 Task: Configure branch protection rules for your main branch.
Action: Mouse moved to (770, 53)
Screenshot: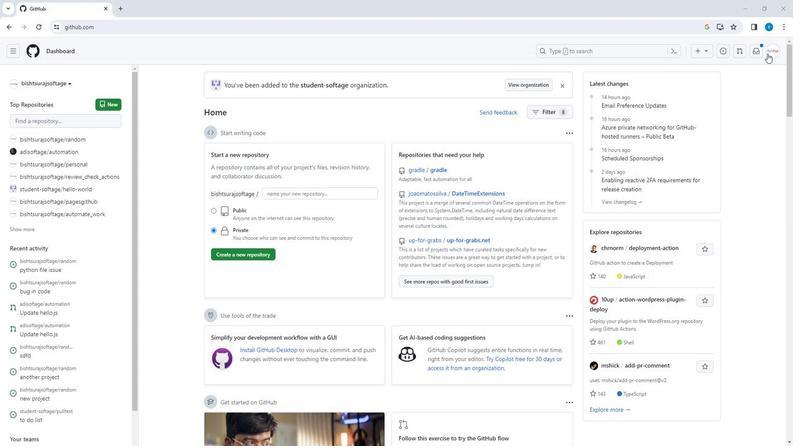 
Action: Mouse pressed left at (770, 53)
Screenshot: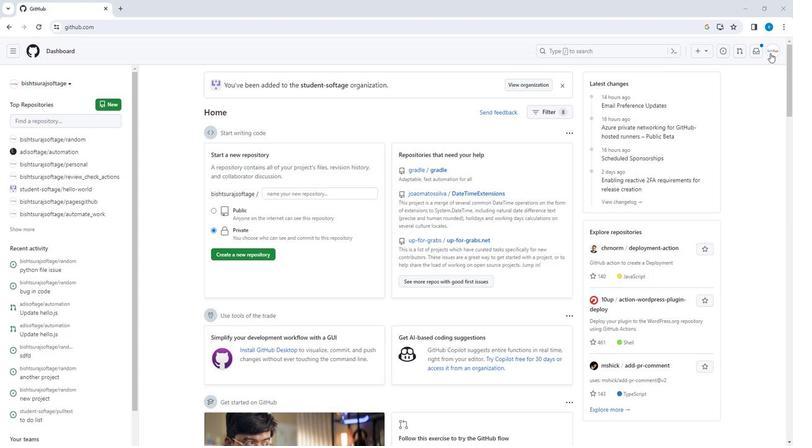 
Action: Mouse moved to (724, 114)
Screenshot: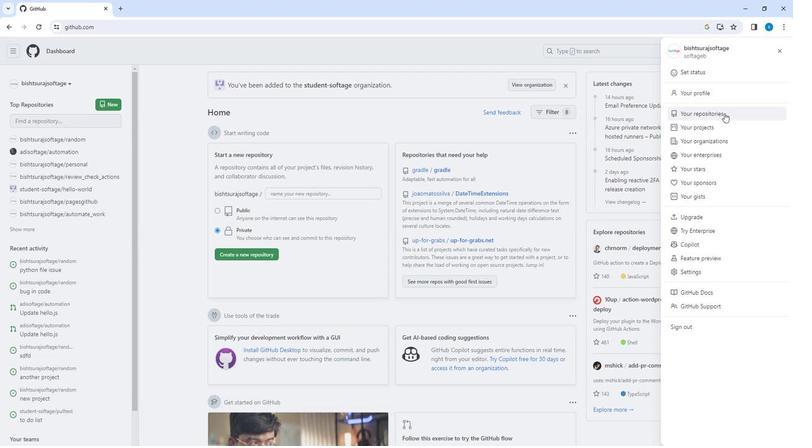 
Action: Mouse pressed left at (724, 114)
Screenshot: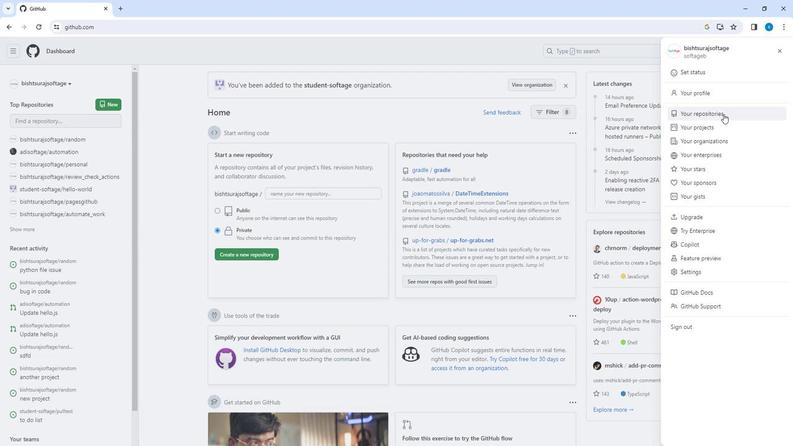 
Action: Mouse moved to (450, 231)
Screenshot: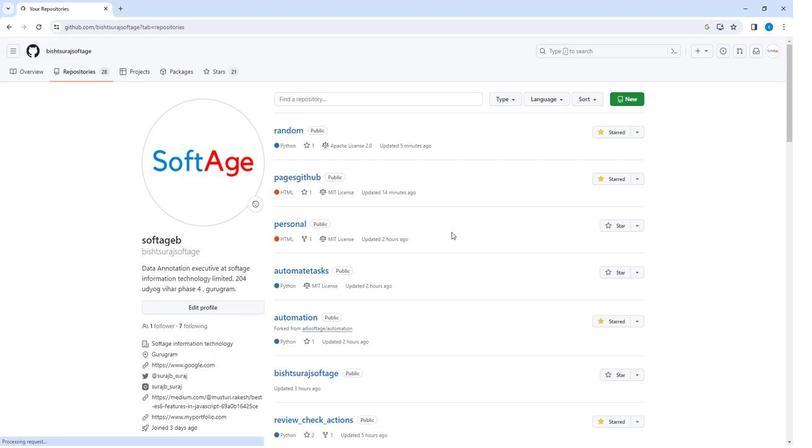 
Action: Mouse scrolled (450, 231) with delta (0, 0)
Screenshot: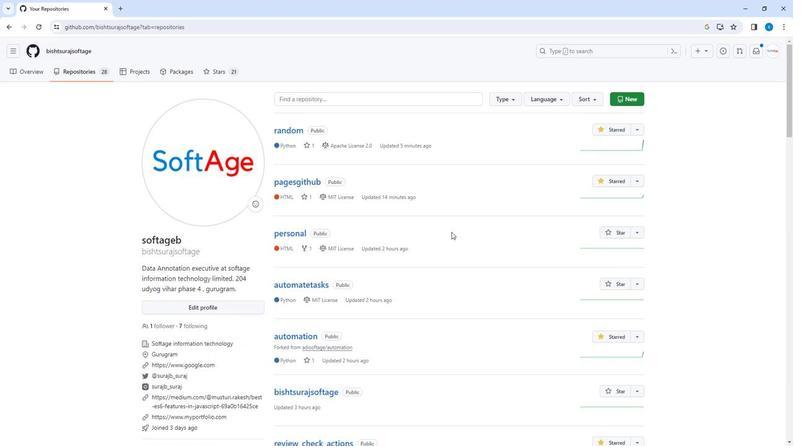 
Action: Mouse scrolled (450, 231) with delta (0, 0)
Screenshot: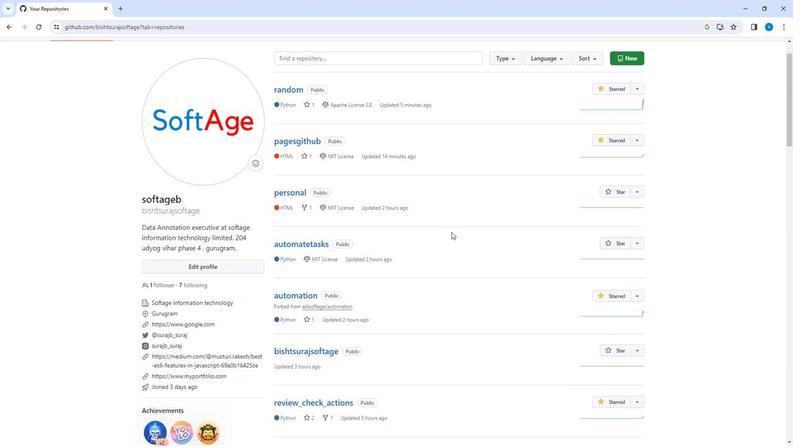 
Action: Mouse moved to (450, 231)
Screenshot: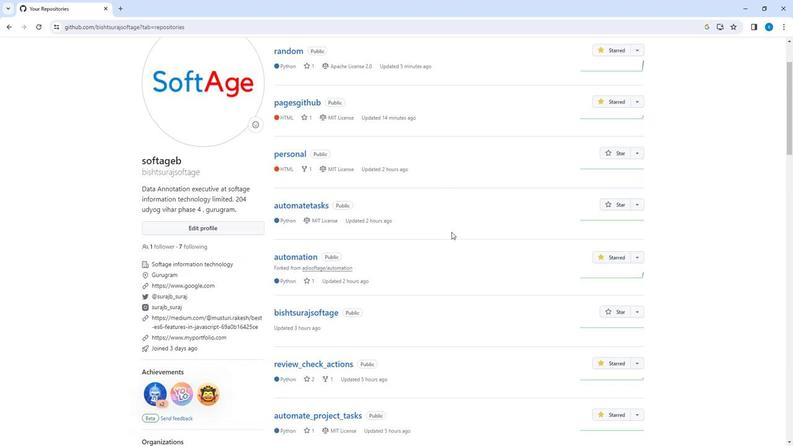 
Action: Mouse scrolled (450, 231) with delta (0, 0)
Screenshot: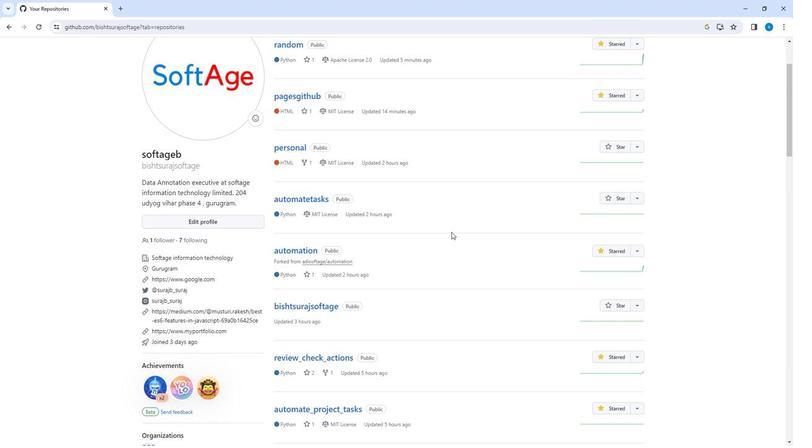 
Action: Mouse scrolled (450, 231) with delta (0, 0)
Screenshot: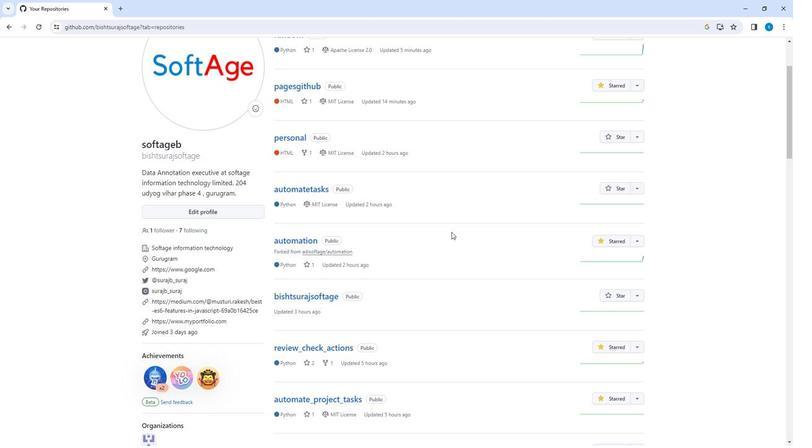 
Action: Mouse scrolled (450, 231) with delta (0, 0)
Screenshot: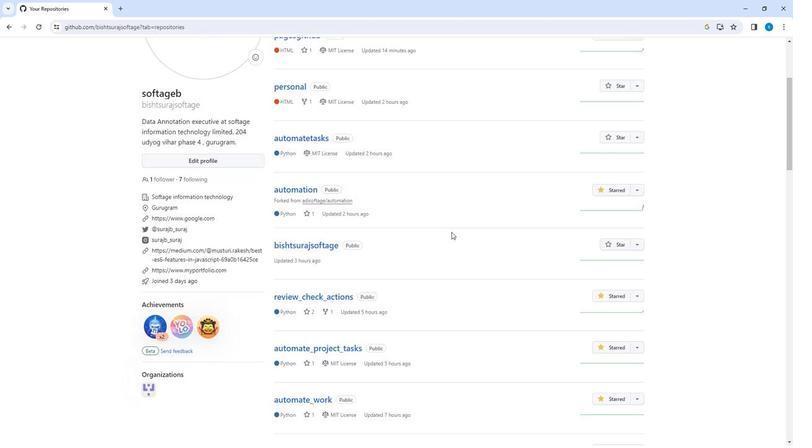 
Action: Mouse scrolled (450, 231) with delta (0, 0)
Screenshot: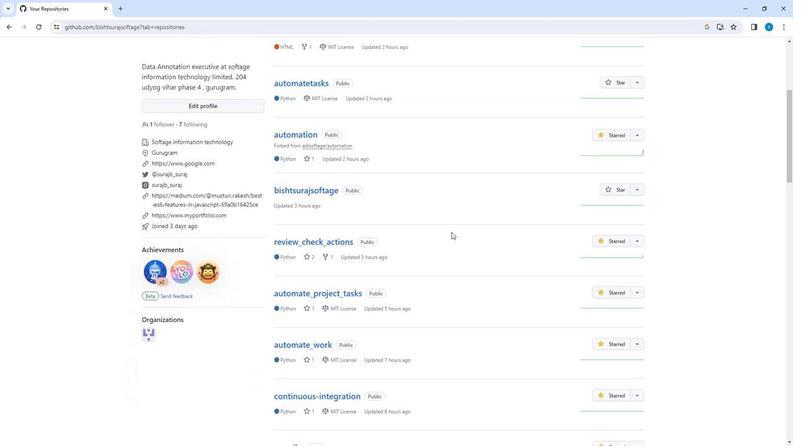 
Action: Mouse scrolled (450, 231) with delta (0, 0)
Screenshot: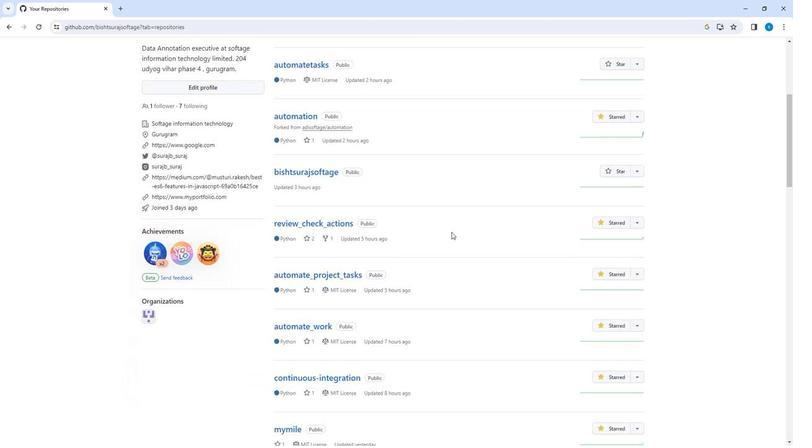 
Action: Mouse scrolled (450, 231) with delta (0, 0)
Screenshot: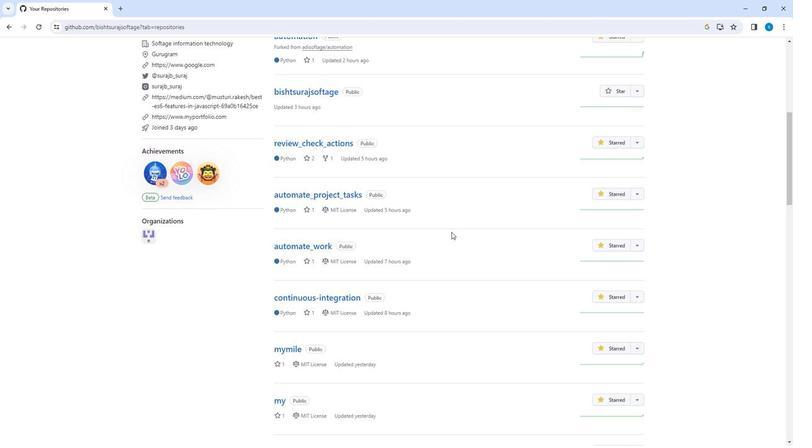 
Action: Mouse scrolled (450, 231) with delta (0, 0)
Screenshot: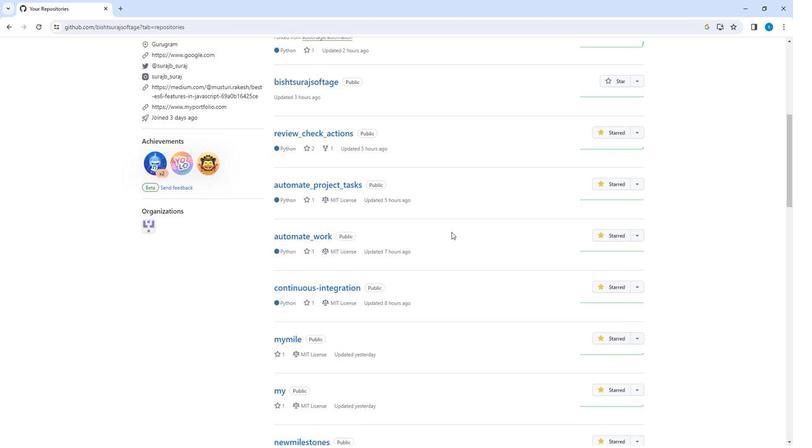 
Action: Mouse scrolled (450, 231) with delta (0, 0)
Screenshot: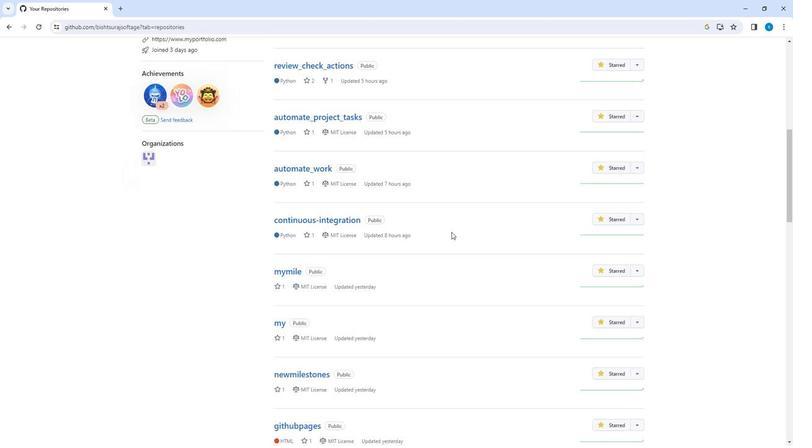 
Action: Mouse scrolled (450, 231) with delta (0, 0)
Screenshot: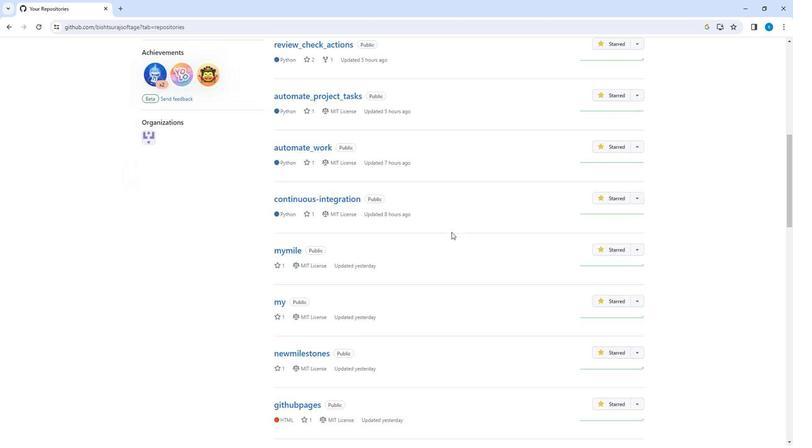 
Action: Mouse scrolled (450, 231) with delta (0, 0)
Screenshot: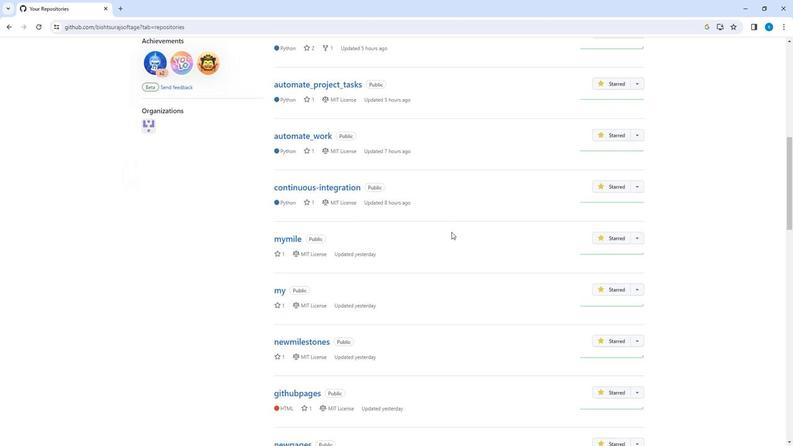 
Action: Mouse moved to (298, 283)
Screenshot: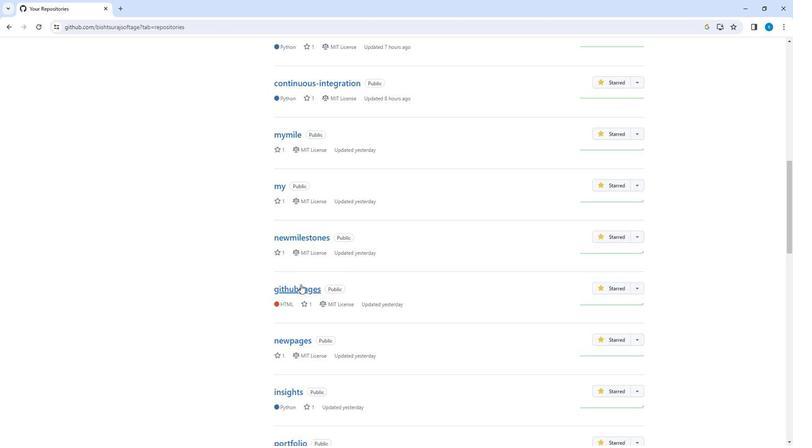 
Action: Mouse pressed left at (298, 283)
Screenshot: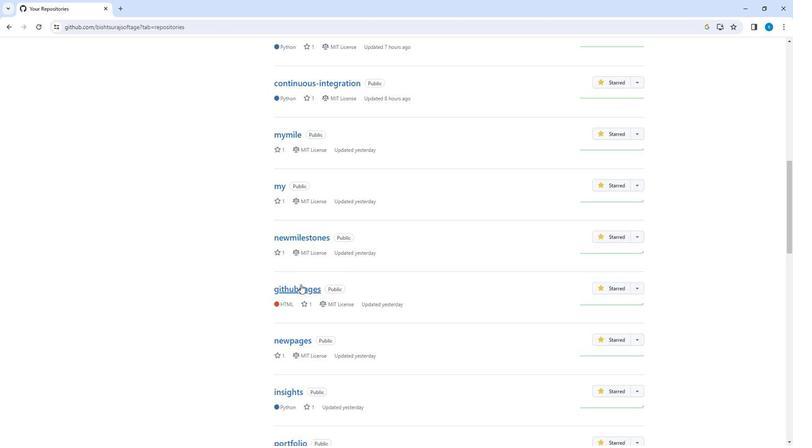 
Action: Mouse moved to (338, 75)
Screenshot: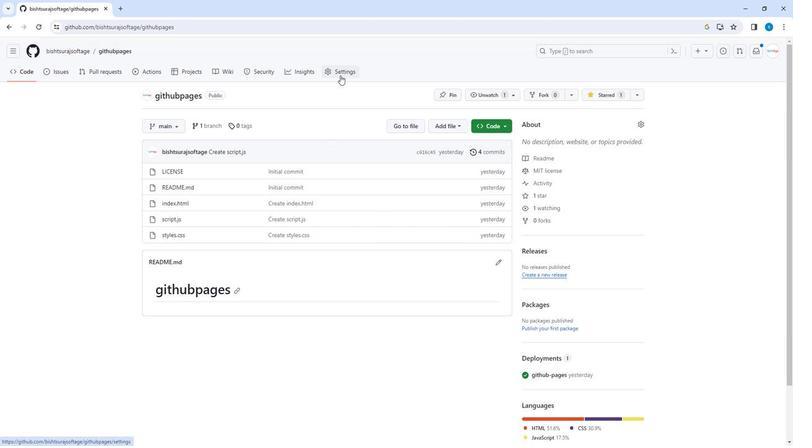 
Action: Mouse pressed left at (338, 75)
Screenshot: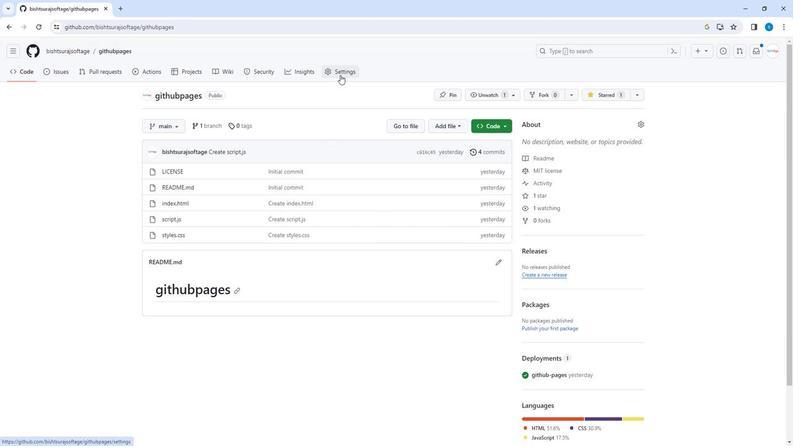 
Action: Mouse moved to (183, 188)
Screenshot: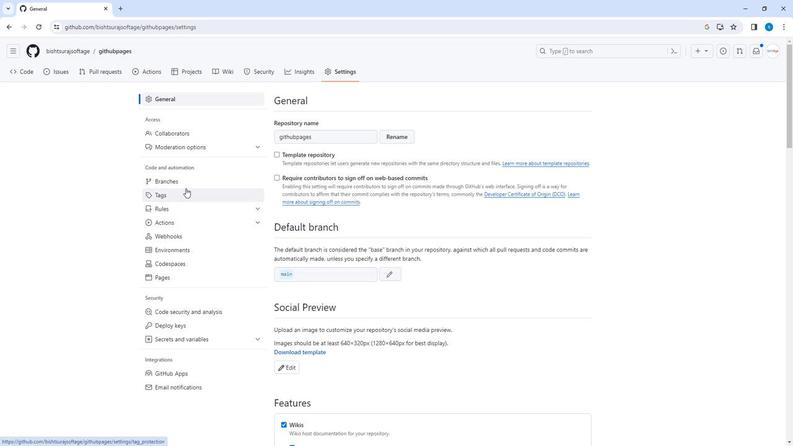 
Action: Mouse pressed left at (183, 188)
Screenshot: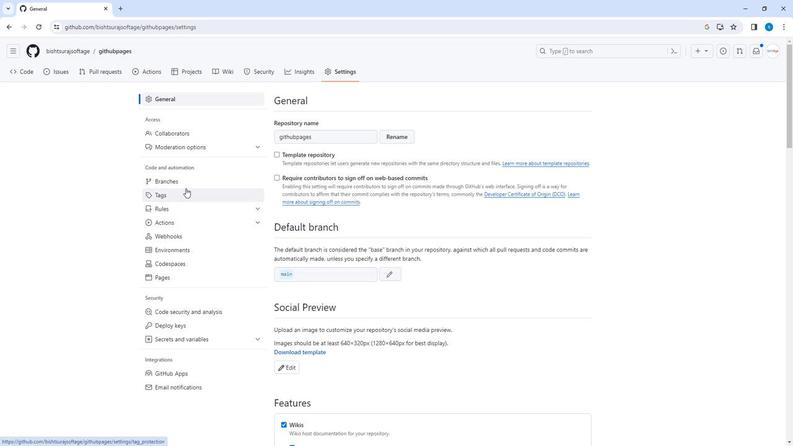 
Action: Mouse moved to (183, 182)
Screenshot: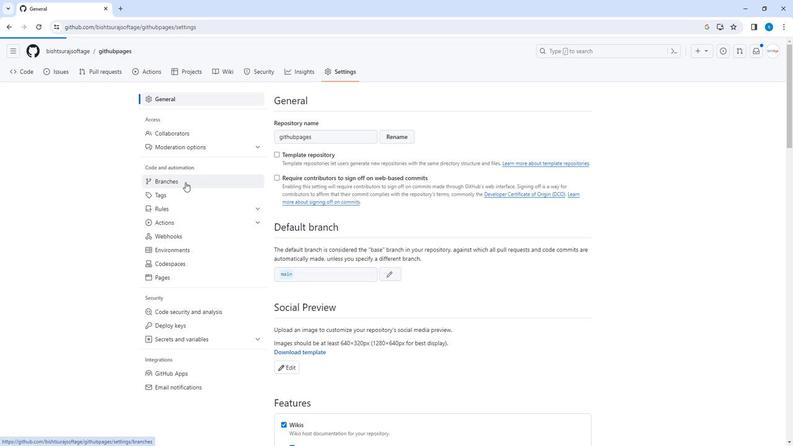
Action: Mouse pressed left at (183, 182)
Screenshot: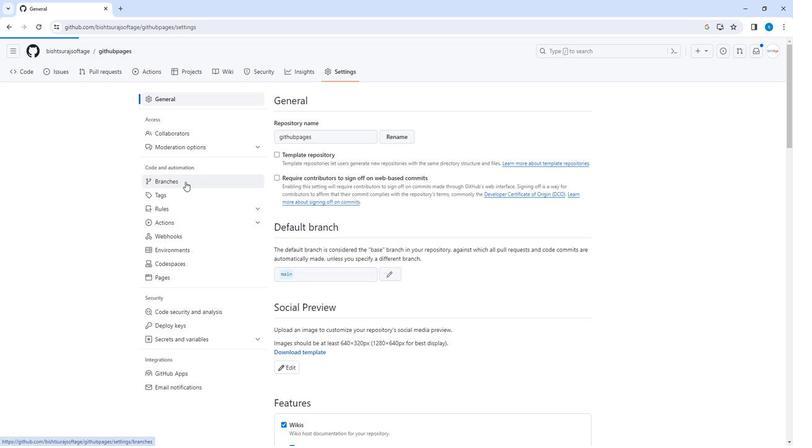 
Action: Mouse pressed left at (183, 182)
Screenshot: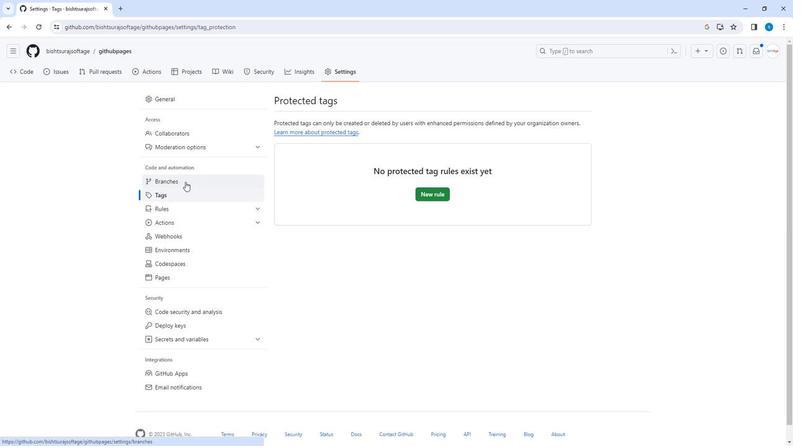 
Action: Mouse moved to (315, 154)
Screenshot: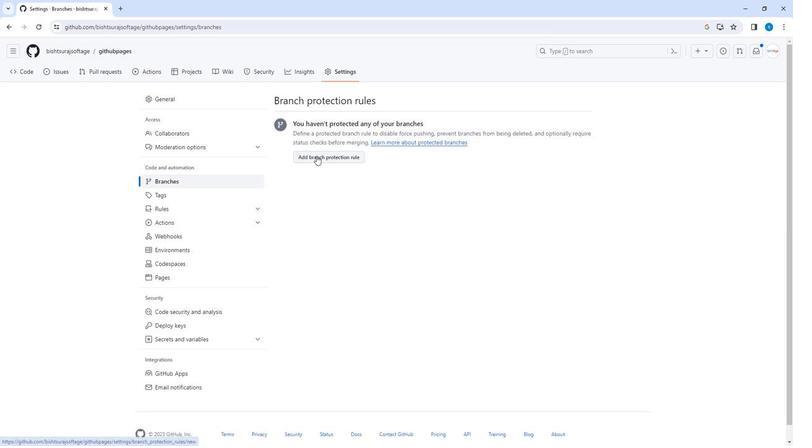 
Action: Mouse pressed left at (315, 154)
Screenshot: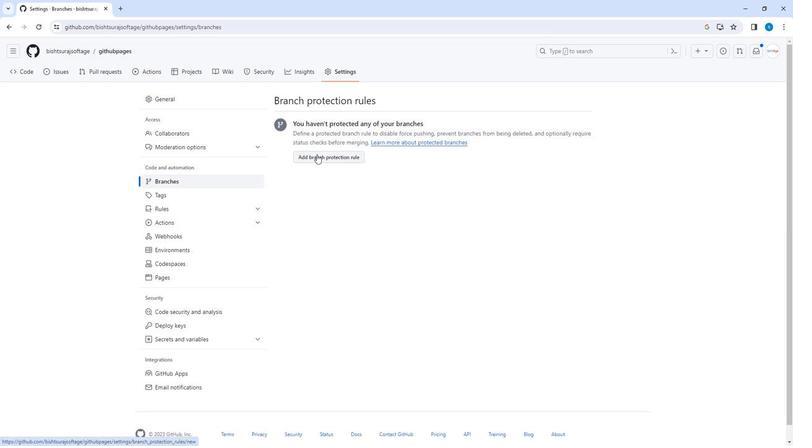 
Action: Mouse moved to (302, 223)
Screenshot: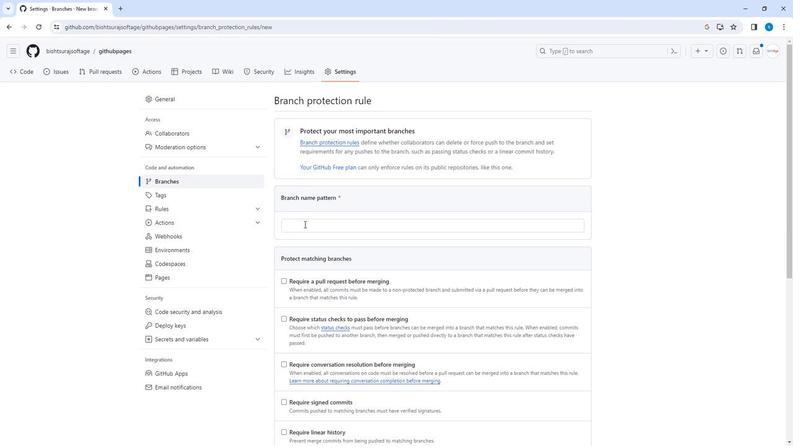 
Action: Mouse pressed left at (302, 223)
Screenshot: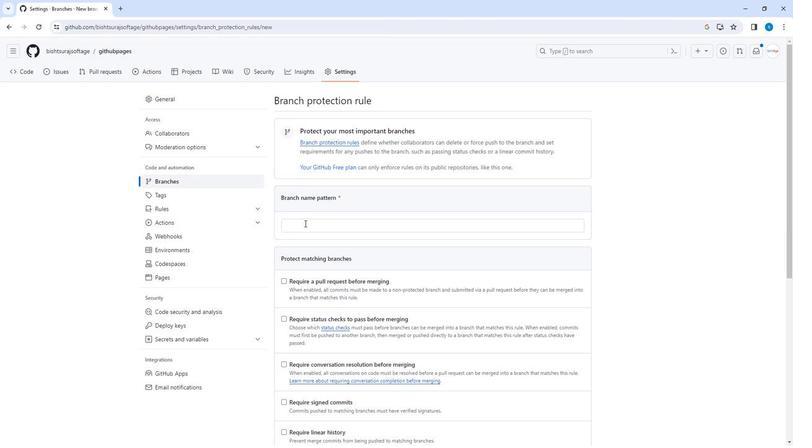 
Action: Mouse moved to (285, 282)
Screenshot: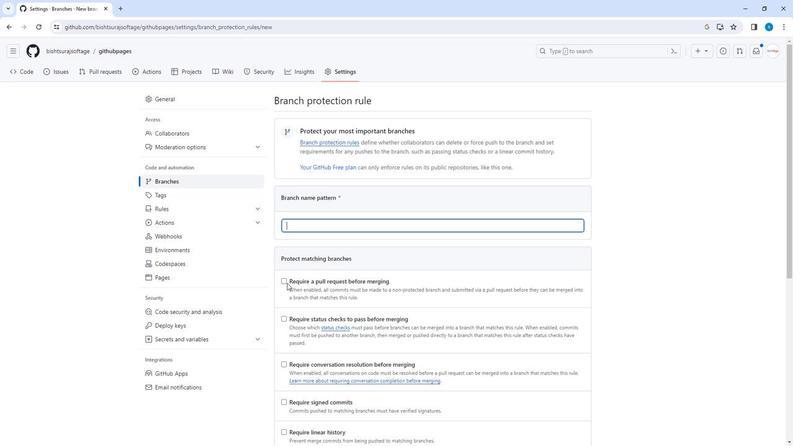 
Action: Mouse pressed left at (285, 282)
Screenshot: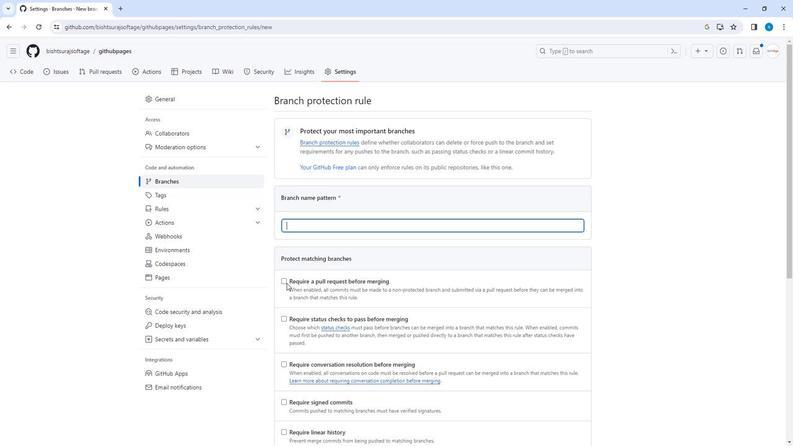 
Action: Mouse moved to (306, 222)
Screenshot: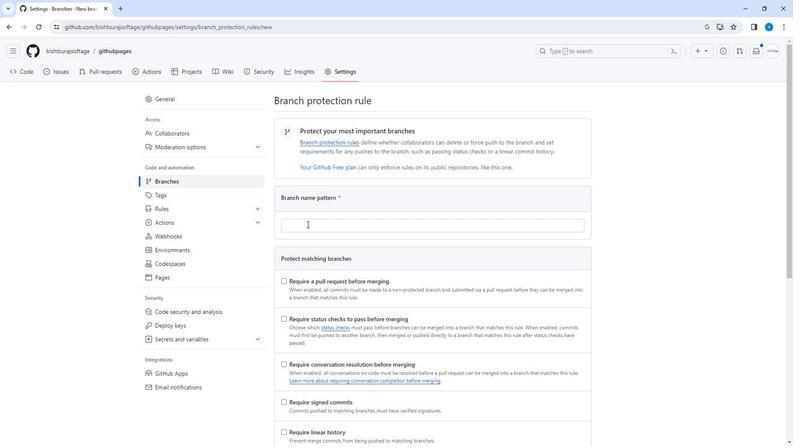 
Action: Mouse pressed left at (306, 222)
Screenshot: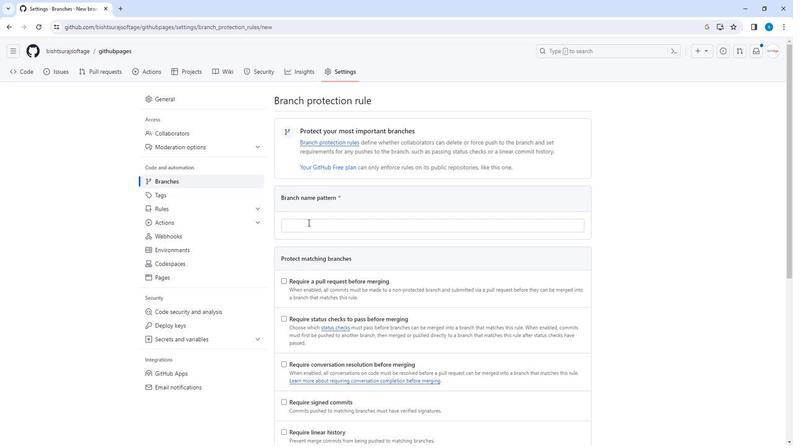 
Action: Key pressed ab
Screenshot: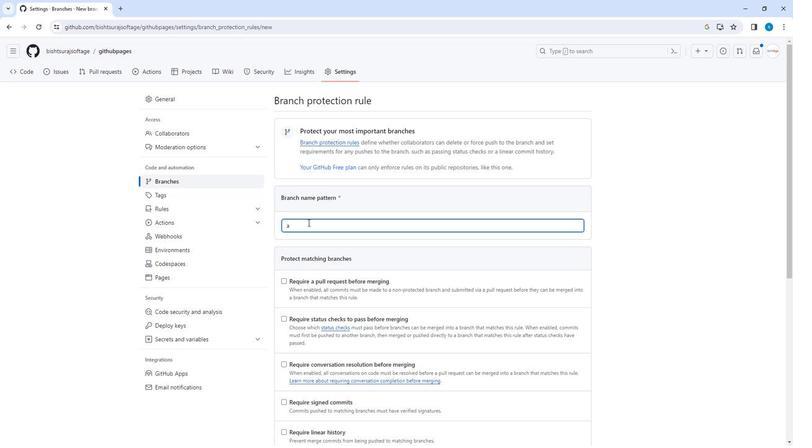 
Action: Mouse scrolled (306, 222) with delta (0, 0)
Screenshot: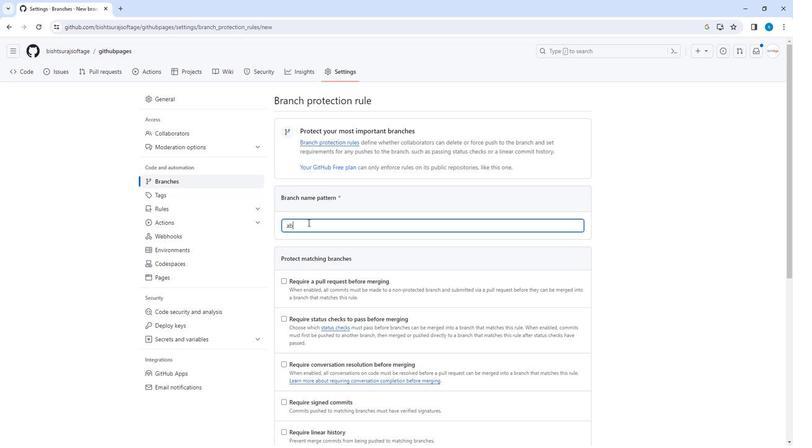 
Action: Mouse scrolled (306, 222) with delta (0, 0)
Screenshot: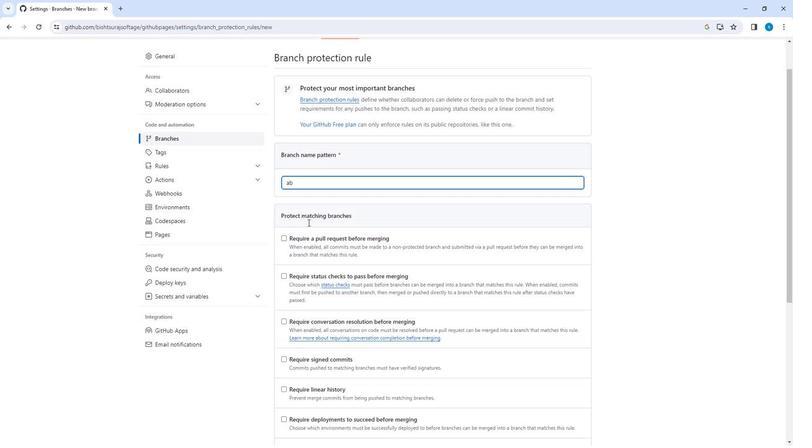 
Action: Mouse moved to (283, 195)
Screenshot: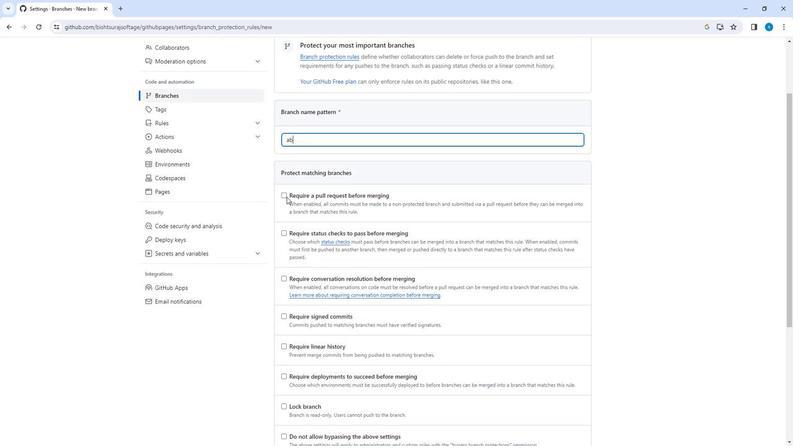 
Action: Mouse pressed left at (283, 195)
Screenshot: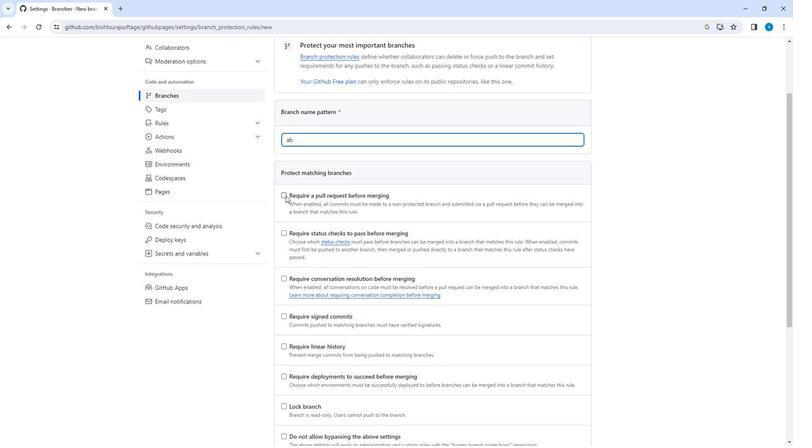 
Action: Mouse moved to (289, 268)
Screenshot: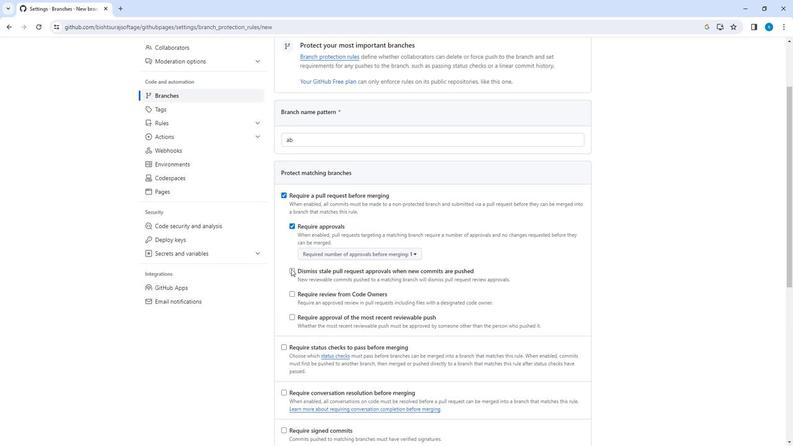 
Action: Mouse pressed left at (289, 268)
Screenshot: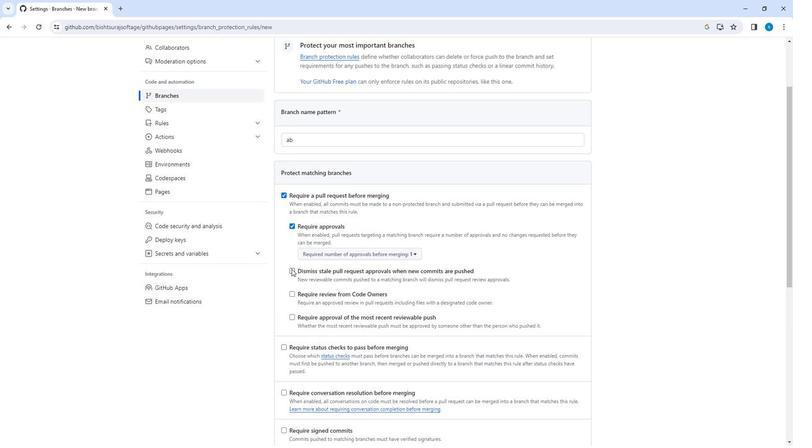 
Action: Mouse moved to (291, 296)
Screenshot: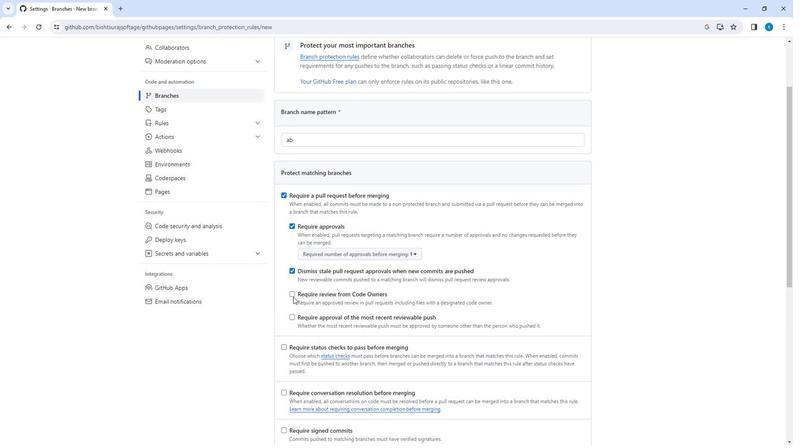 
Action: Mouse pressed left at (291, 296)
Screenshot: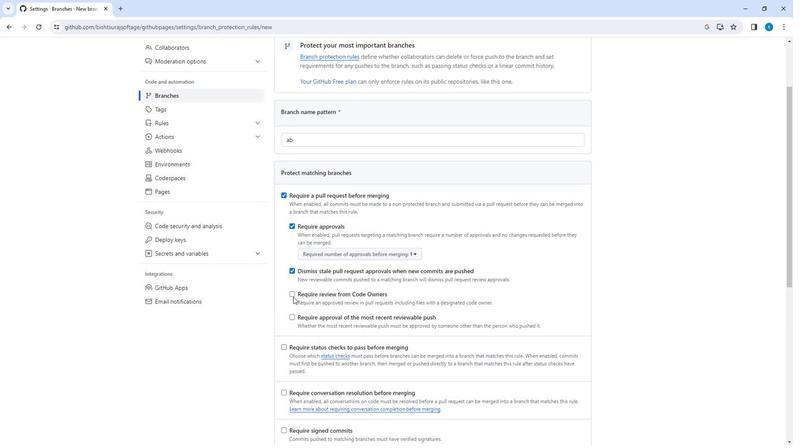 
Action: Mouse moved to (288, 314)
Screenshot: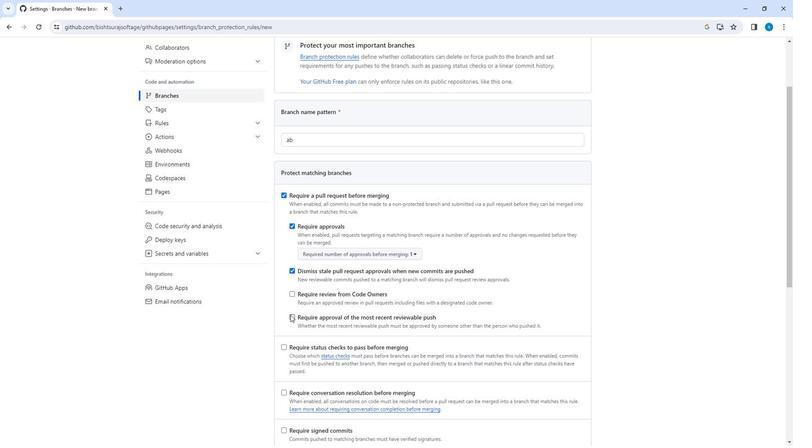 
Action: Mouse pressed left at (288, 314)
Screenshot: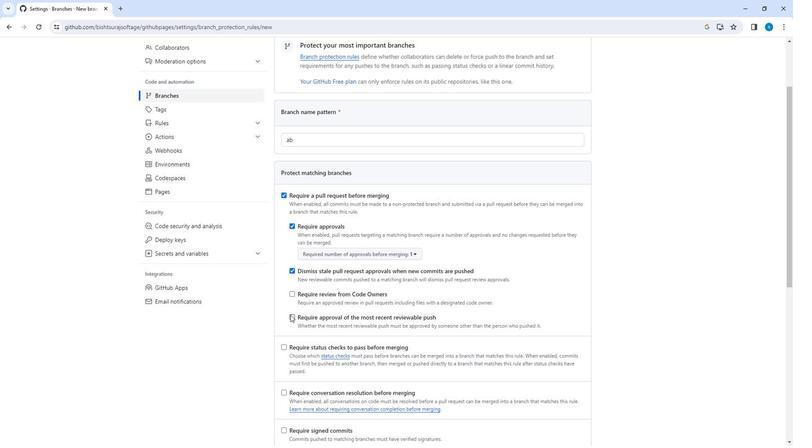 
Action: Mouse moved to (292, 311)
Screenshot: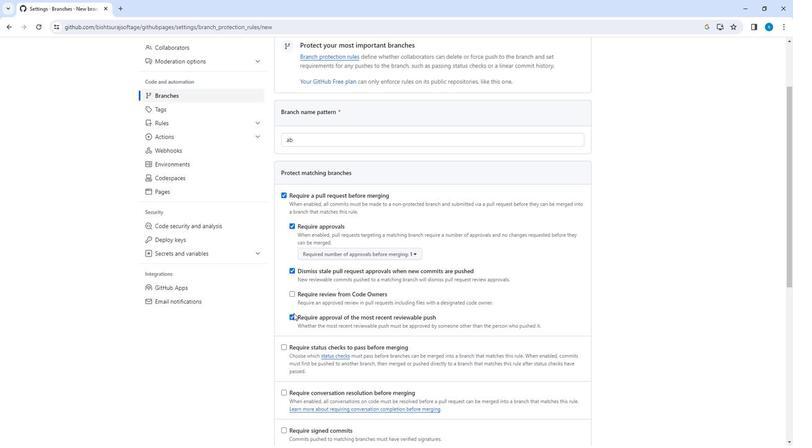 
Action: Mouse scrolled (292, 311) with delta (0, 0)
Screenshot: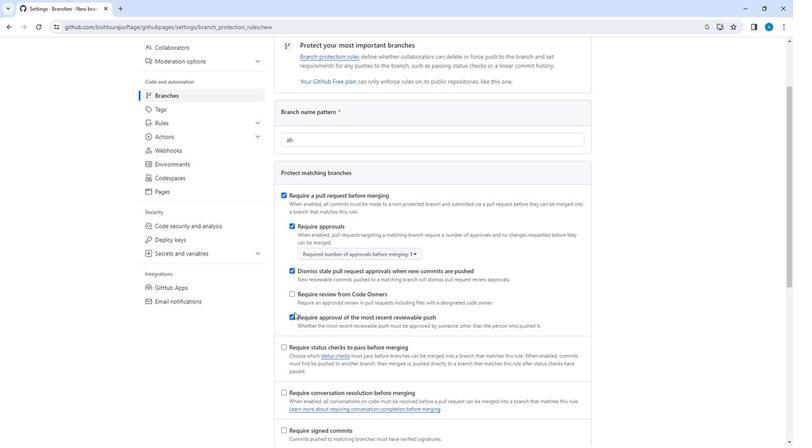 
Action: Mouse scrolled (292, 311) with delta (0, 0)
Screenshot: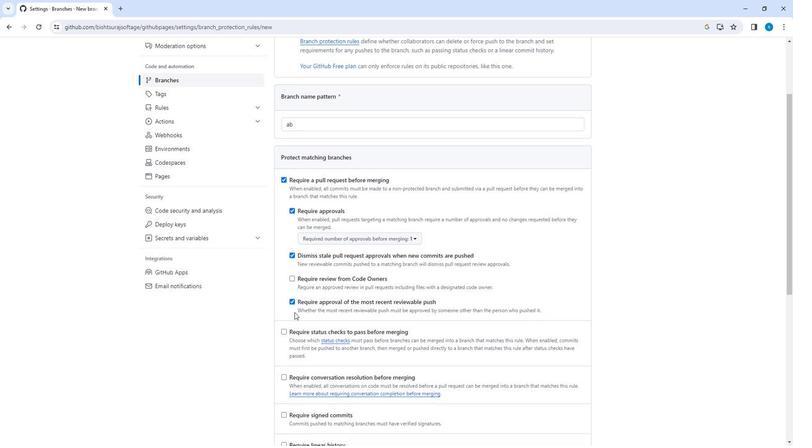 
Action: Mouse moved to (282, 307)
Screenshot: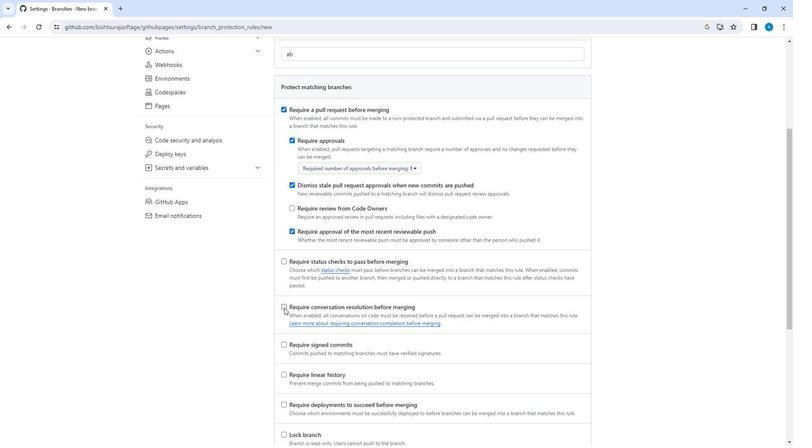 
Action: Mouse pressed left at (282, 307)
Screenshot: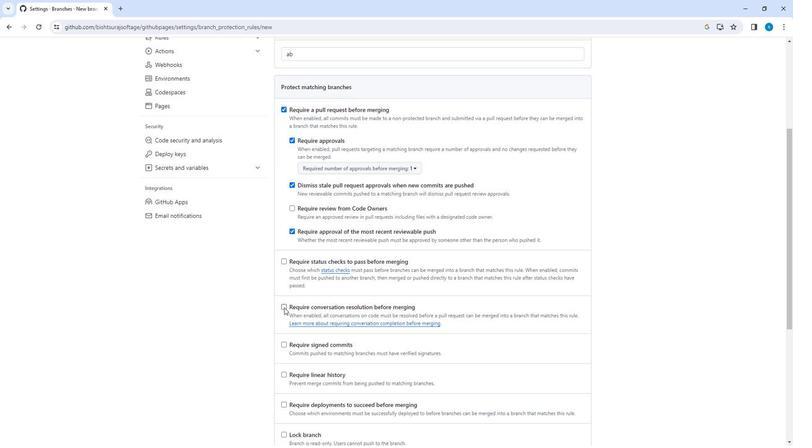 
Action: Mouse moved to (301, 313)
Screenshot: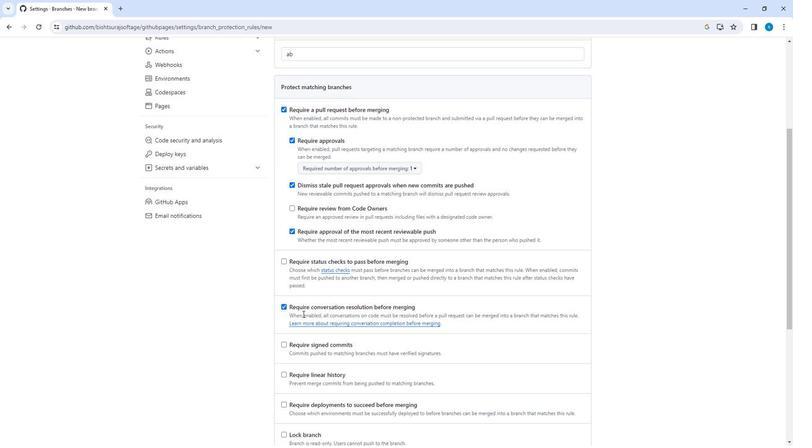 
Action: Mouse scrolled (301, 312) with delta (0, 0)
Screenshot: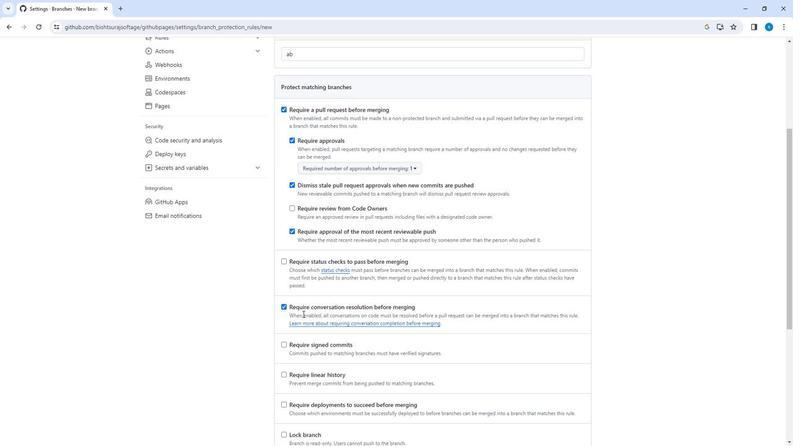 
Action: Mouse scrolled (301, 312) with delta (0, 0)
Screenshot: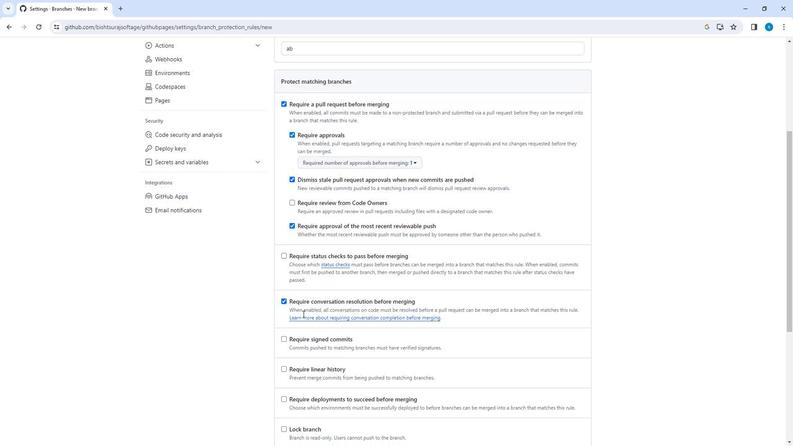
Action: Mouse moved to (280, 288)
Screenshot: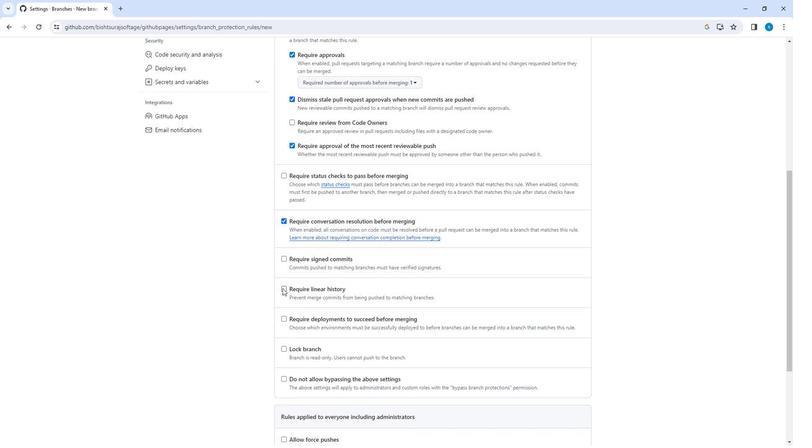 
Action: Mouse pressed left at (280, 288)
Screenshot: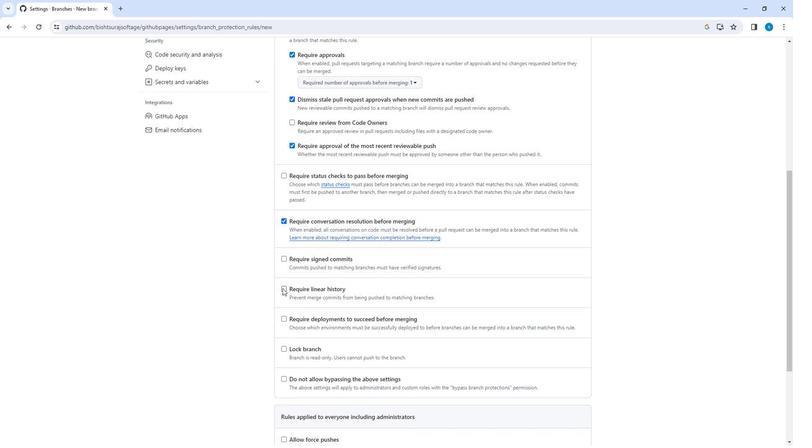 
Action: Mouse moved to (280, 288)
Screenshot: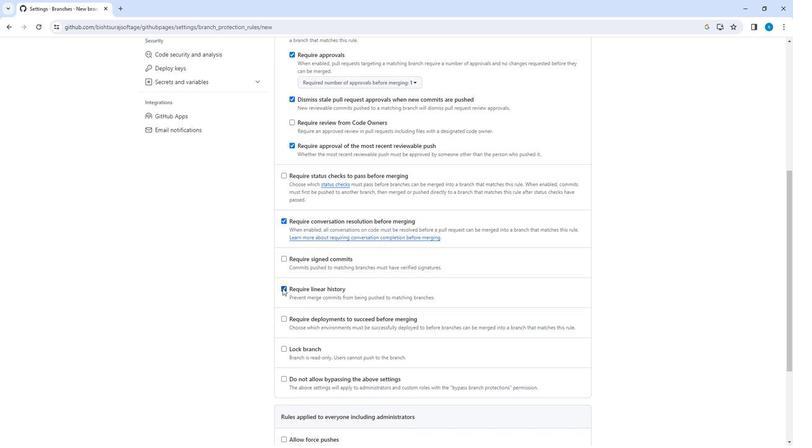 
Action: Mouse scrolled (280, 287) with delta (0, 0)
Screenshot: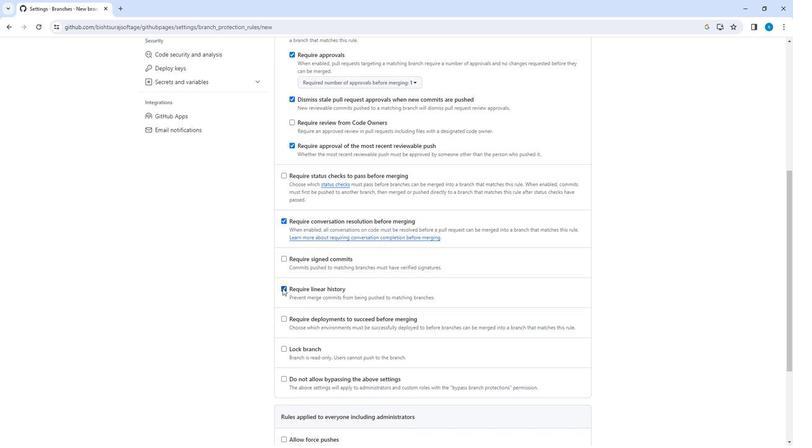 
Action: Mouse scrolled (280, 287) with delta (0, 0)
Screenshot: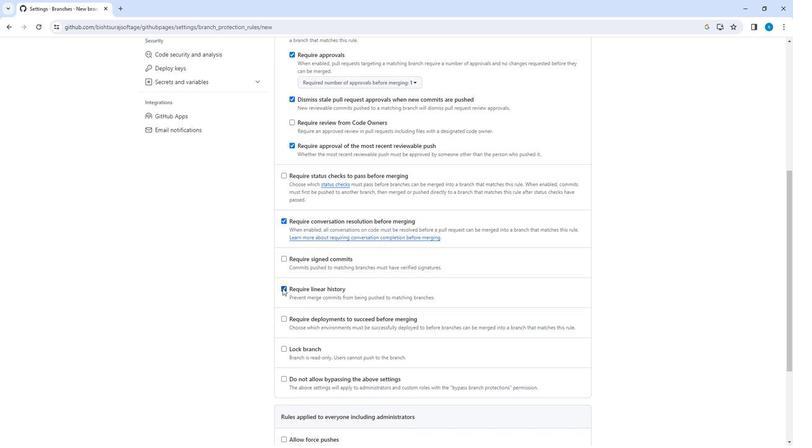 
Action: Mouse scrolled (280, 287) with delta (0, 0)
Screenshot: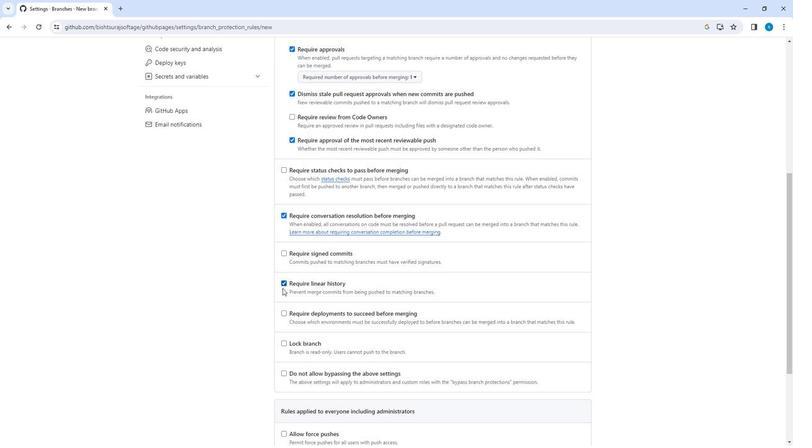 
Action: Mouse moved to (285, 252)
Screenshot: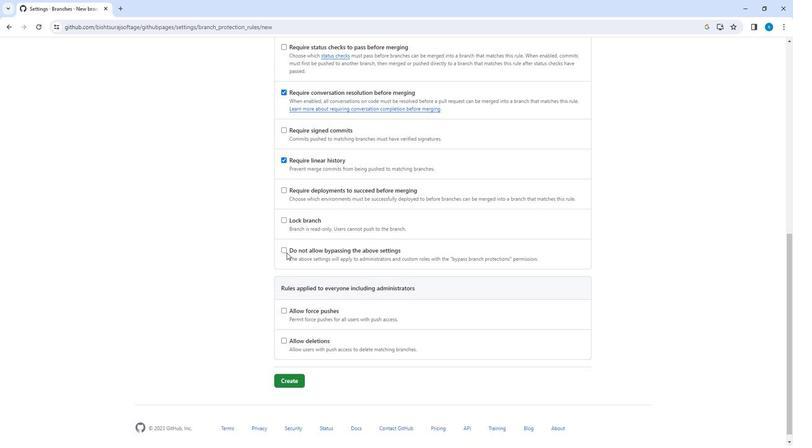
Action: Mouse pressed left at (285, 252)
Screenshot: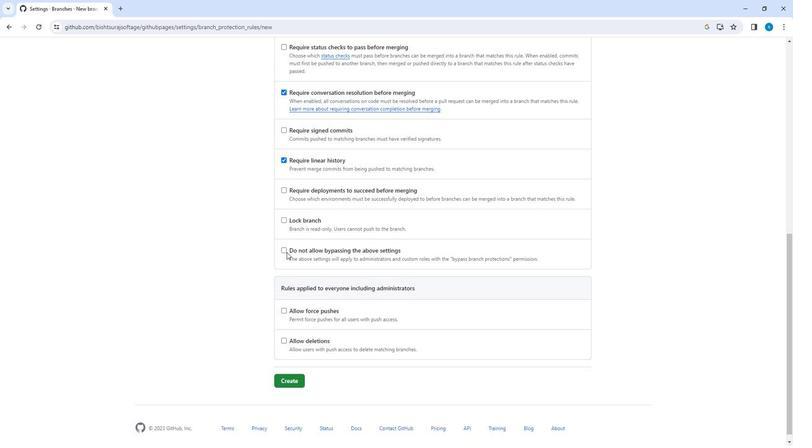 
Action: Mouse moved to (281, 249)
Screenshot: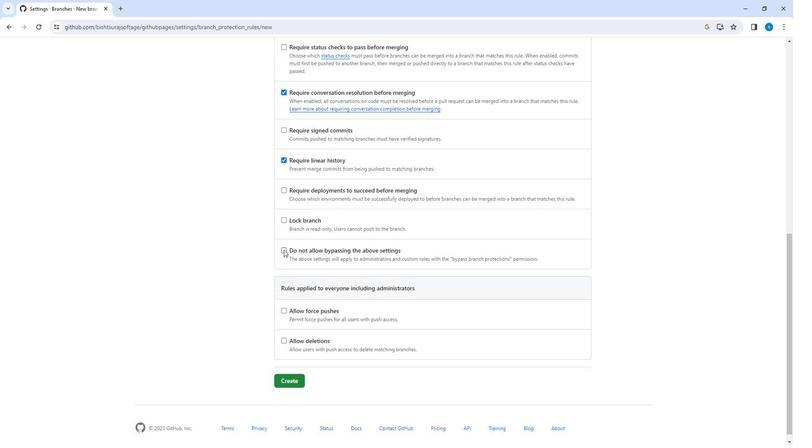 
Action: Mouse pressed left at (281, 249)
Screenshot: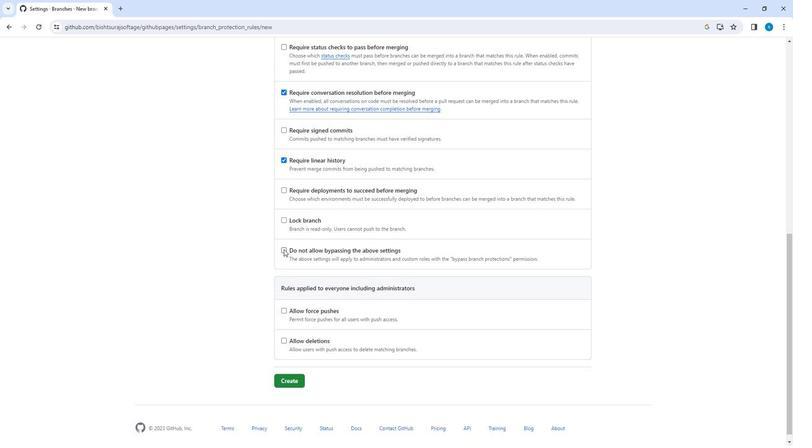 
Action: Mouse moved to (289, 373)
Screenshot: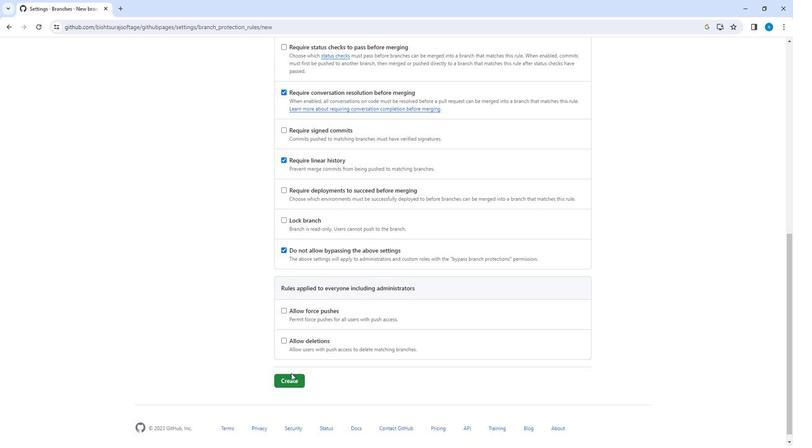 
Action: Mouse pressed left at (289, 373)
Screenshot: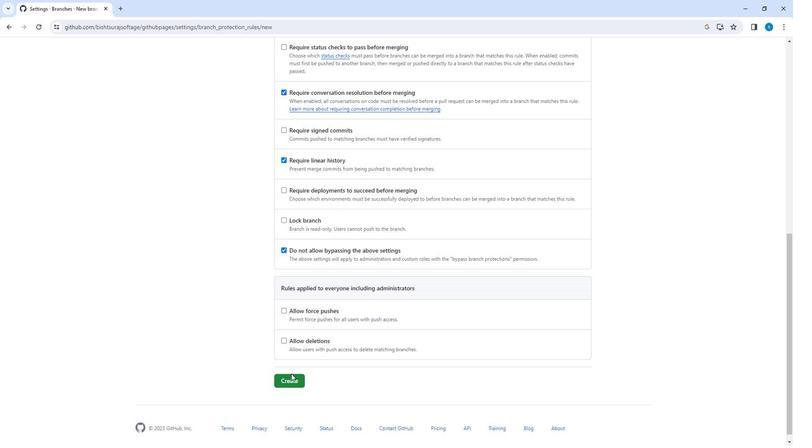 
Action: Mouse moved to (289, 374)
Screenshot: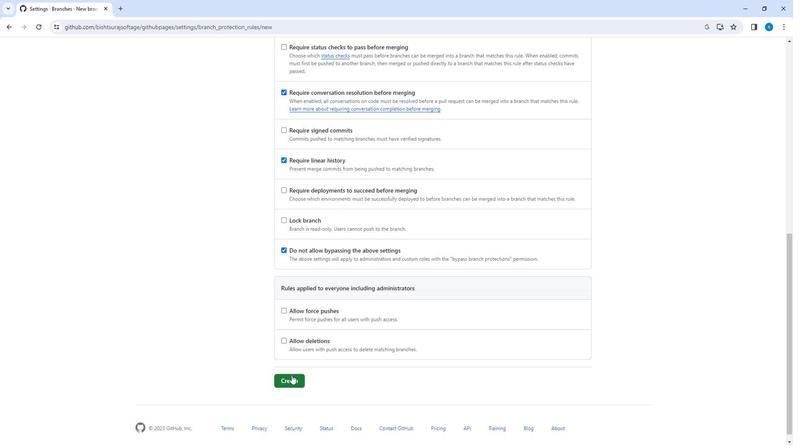 
Action: Mouse pressed left at (289, 374)
Screenshot: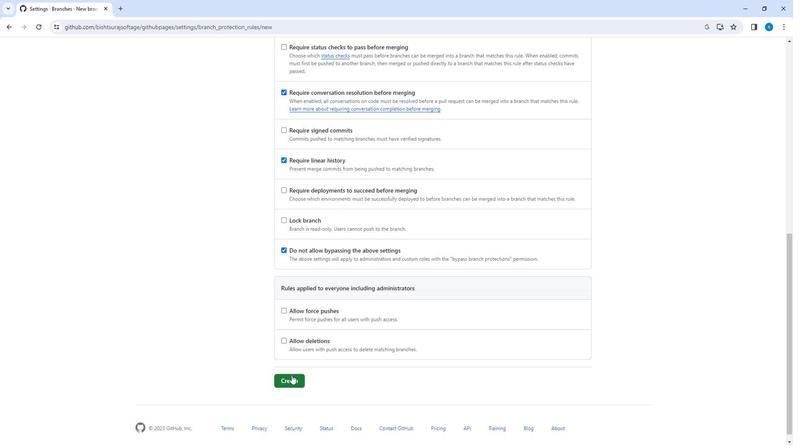 
Action: Mouse moved to (297, 345)
Screenshot: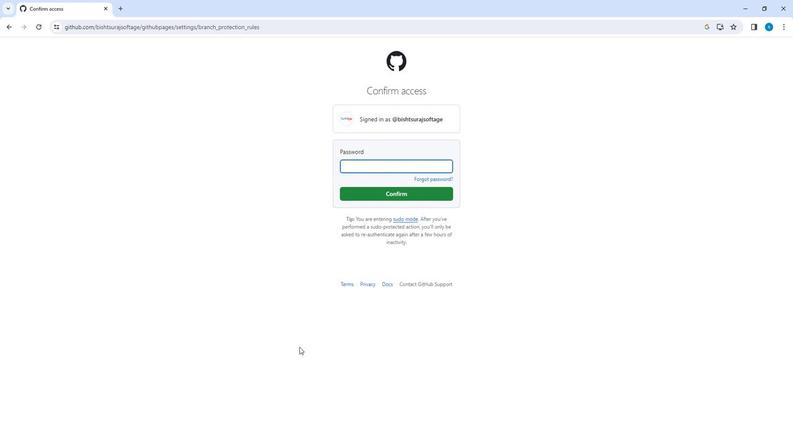 
Action: Key pressed bishtsuraj51
Screenshot: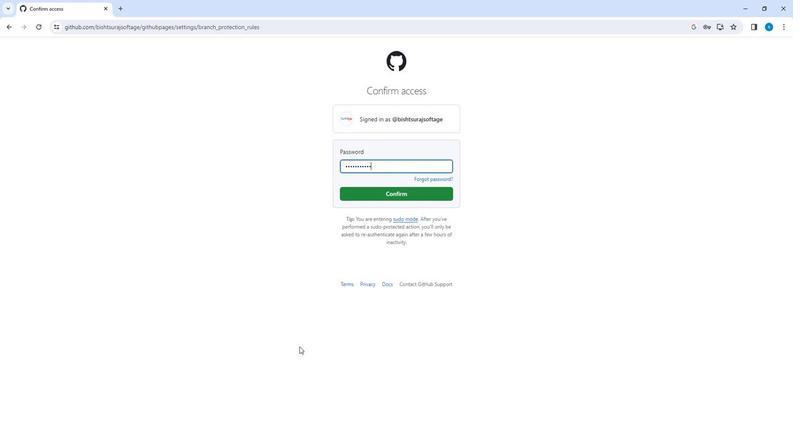 
Action: Mouse moved to (405, 194)
Screenshot: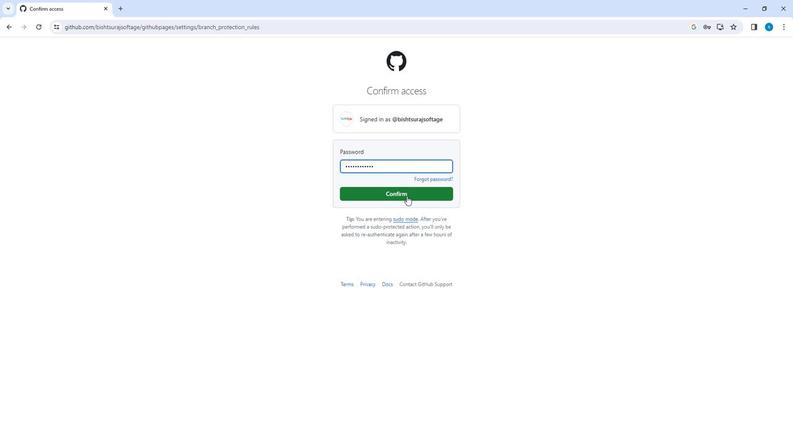 
Action: Mouse pressed left at (405, 194)
Screenshot: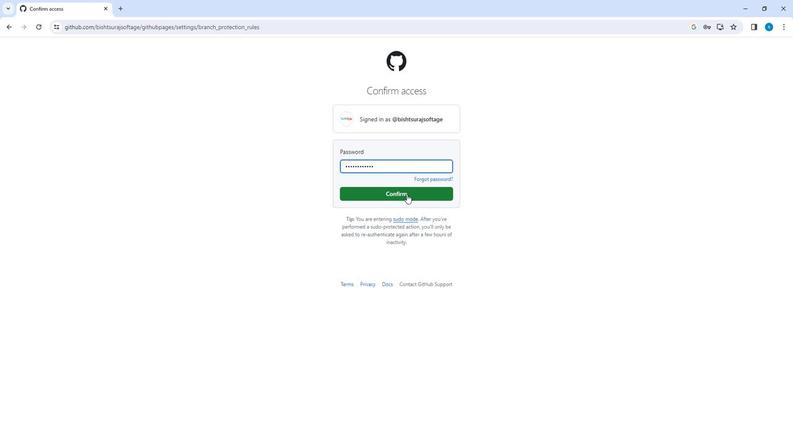 
Action: Mouse moved to (449, 193)
Screenshot: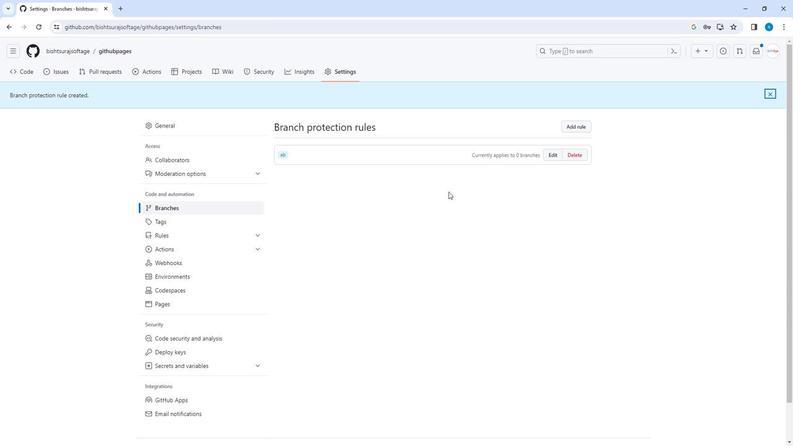 
Action: Mouse pressed left at (449, 193)
Screenshot: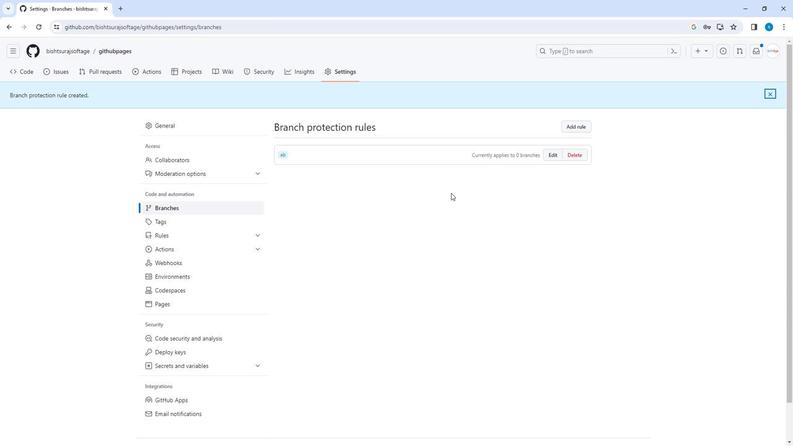 
